 Task: Create a due date automation trigger when advanced on, on the tuesday of the week before a card is due add basic not assigned to me at 11:00 AM.
Action: Mouse moved to (1224, 102)
Screenshot: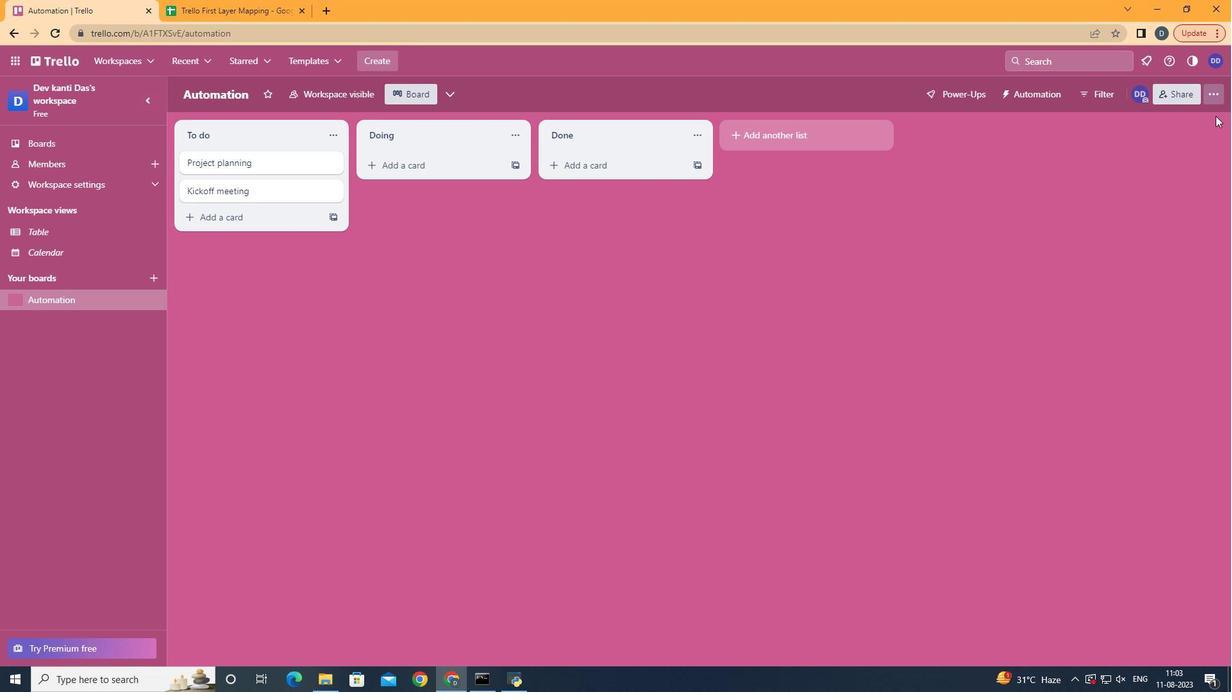 
Action: Mouse pressed left at (1224, 102)
Screenshot: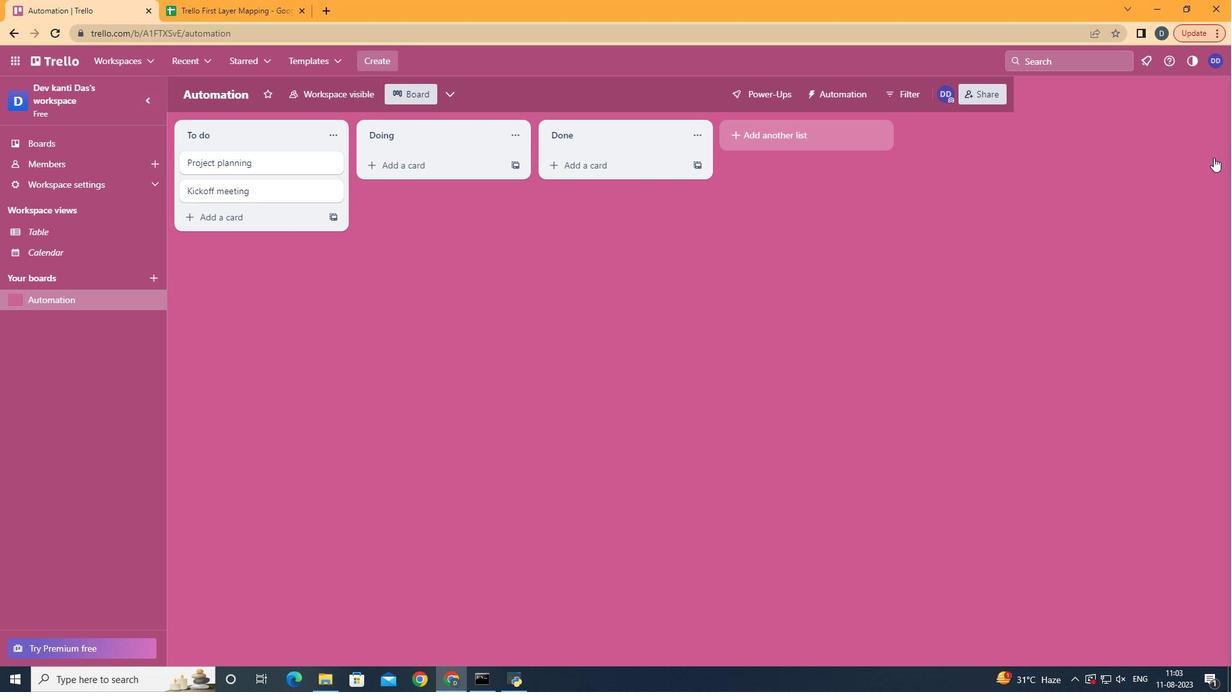 
Action: Mouse moved to (1182, 264)
Screenshot: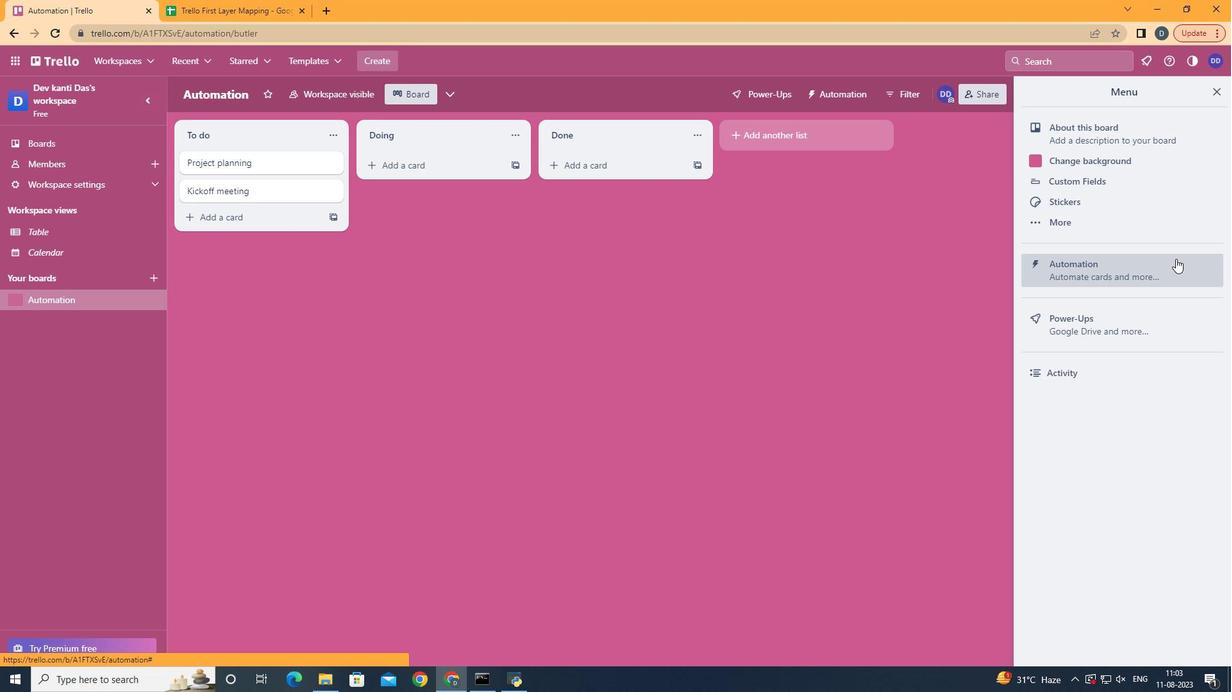 
Action: Mouse pressed left at (1182, 264)
Screenshot: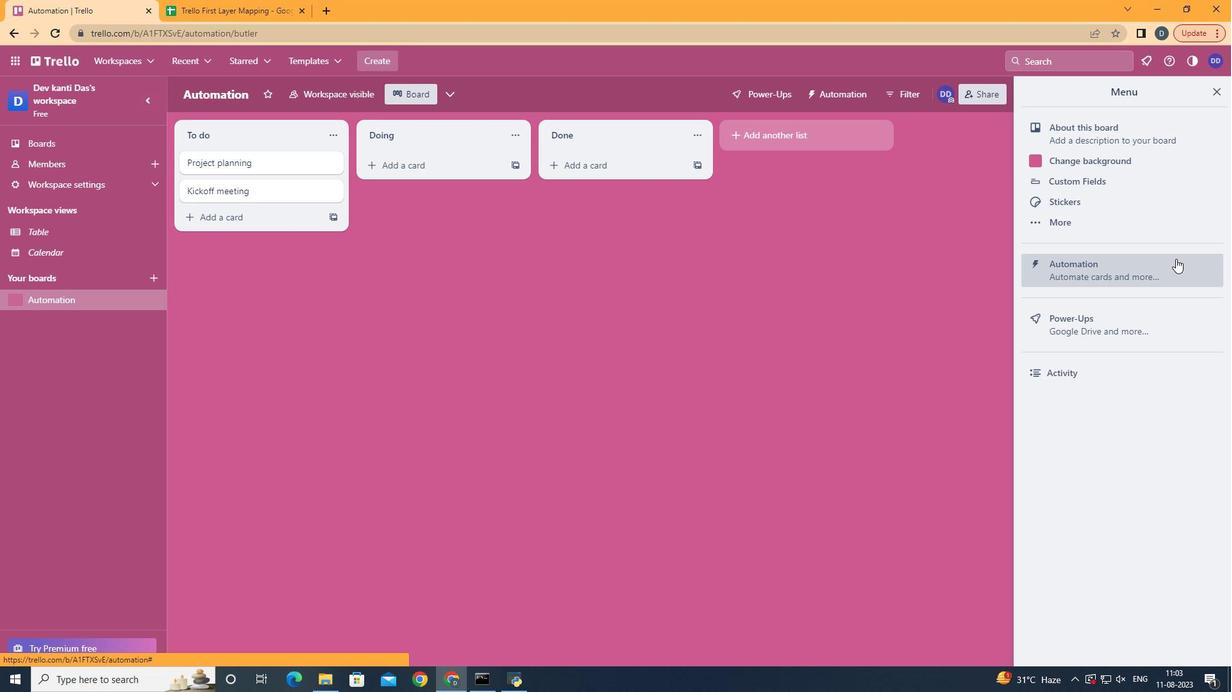 
Action: Mouse moved to (262, 270)
Screenshot: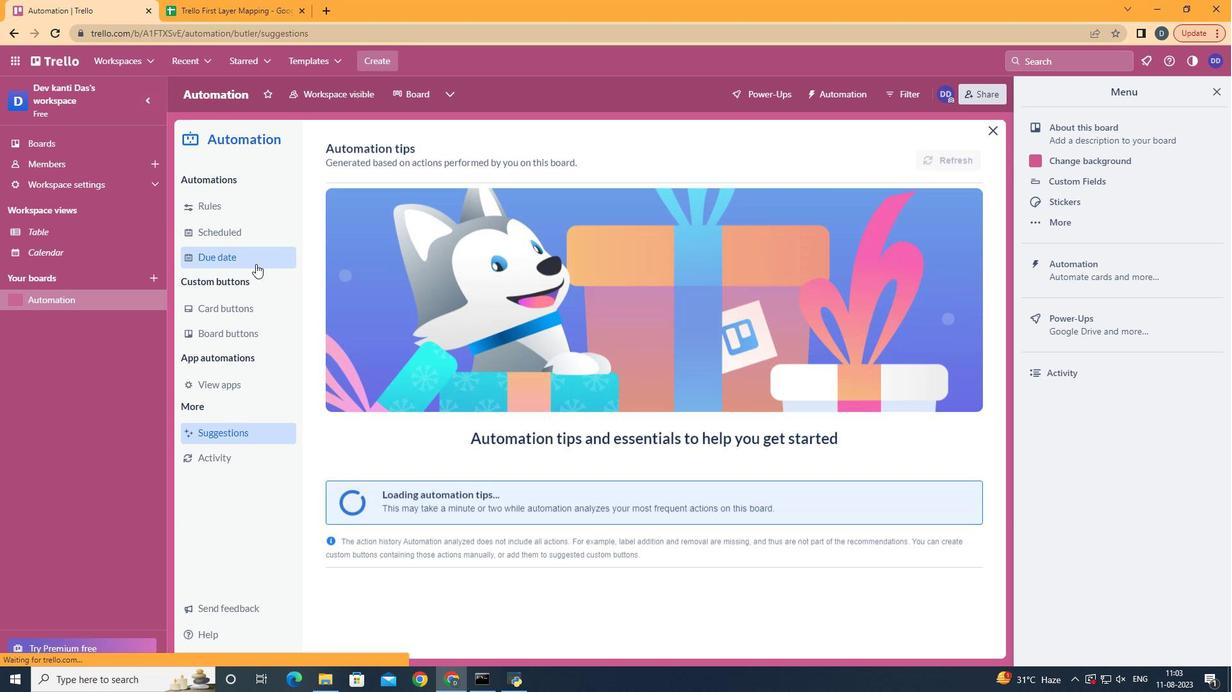 
Action: Mouse pressed left at (262, 270)
Screenshot: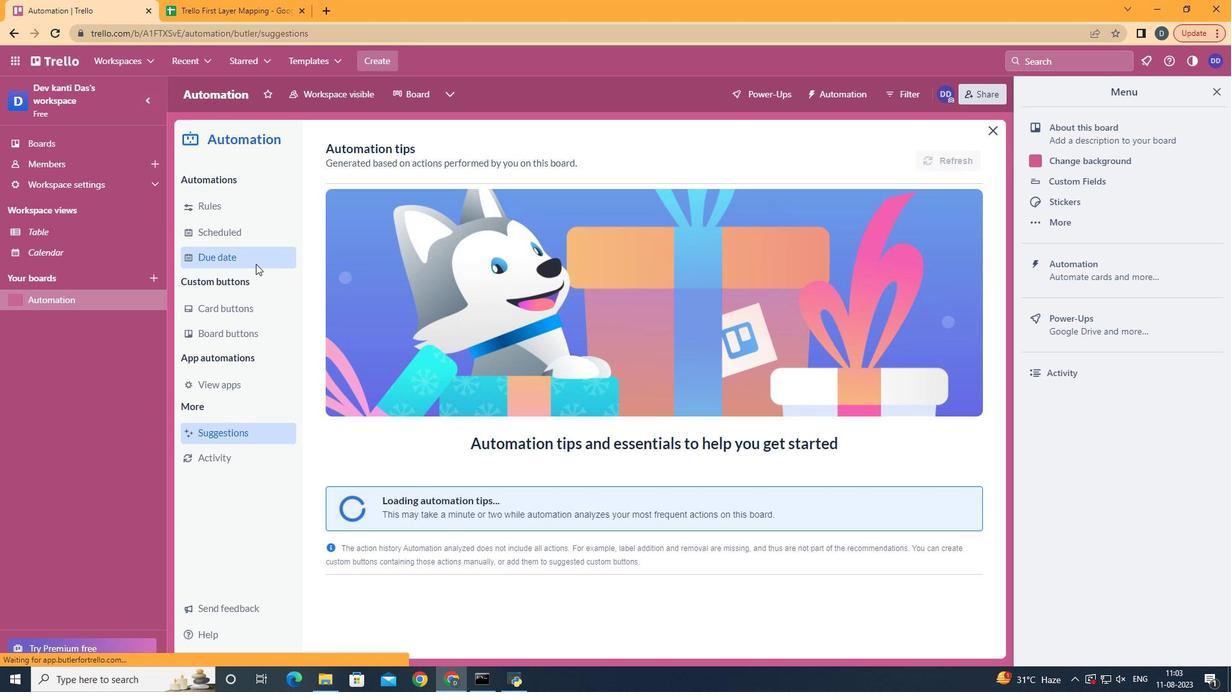 
Action: Mouse moved to (899, 159)
Screenshot: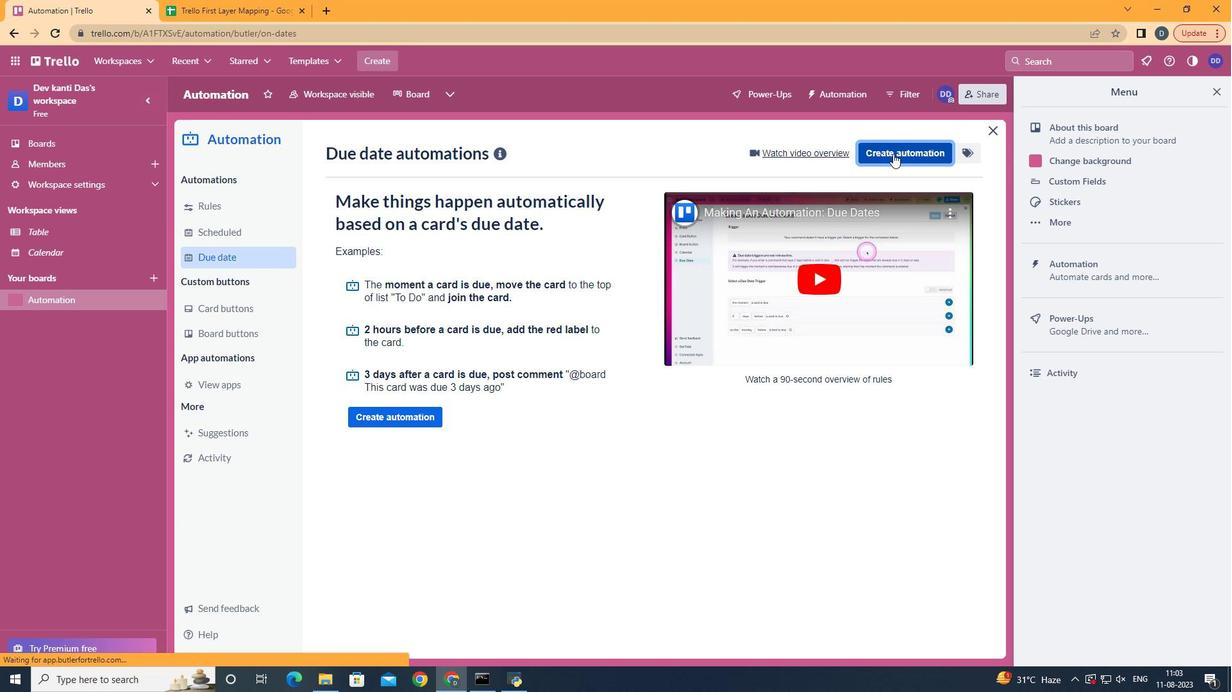 
Action: Mouse pressed left at (899, 159)
Screenshot: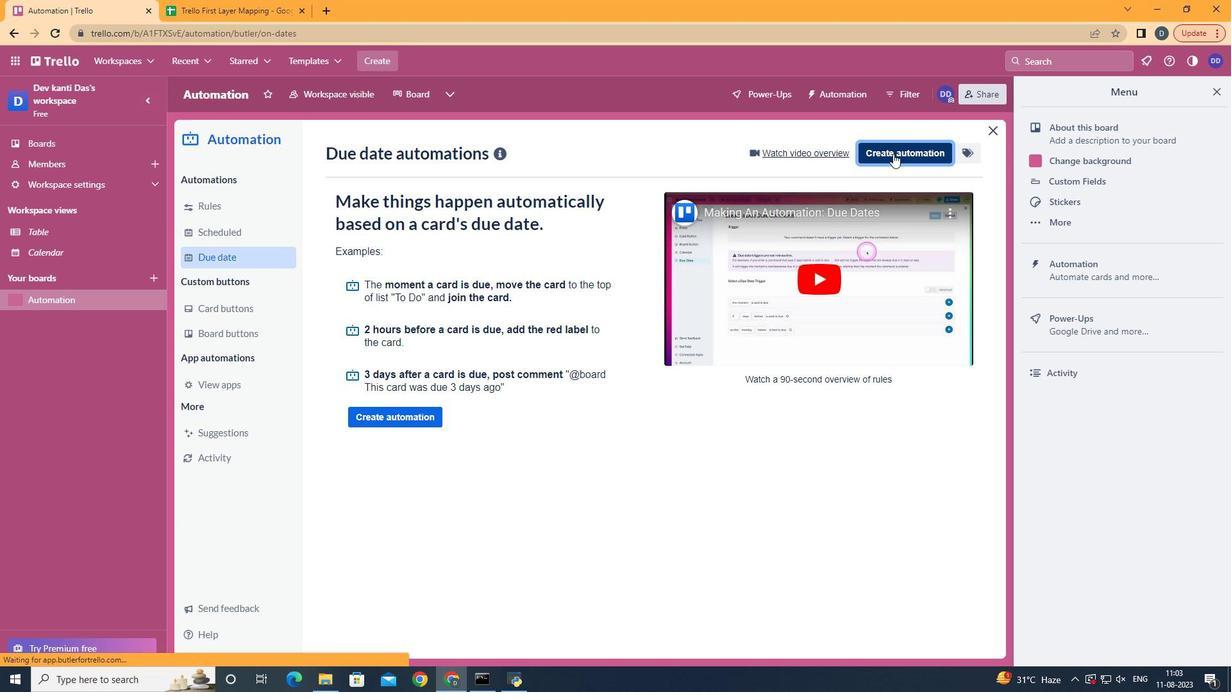 
Action: Mouse moved to (719, 280)
Screenshot: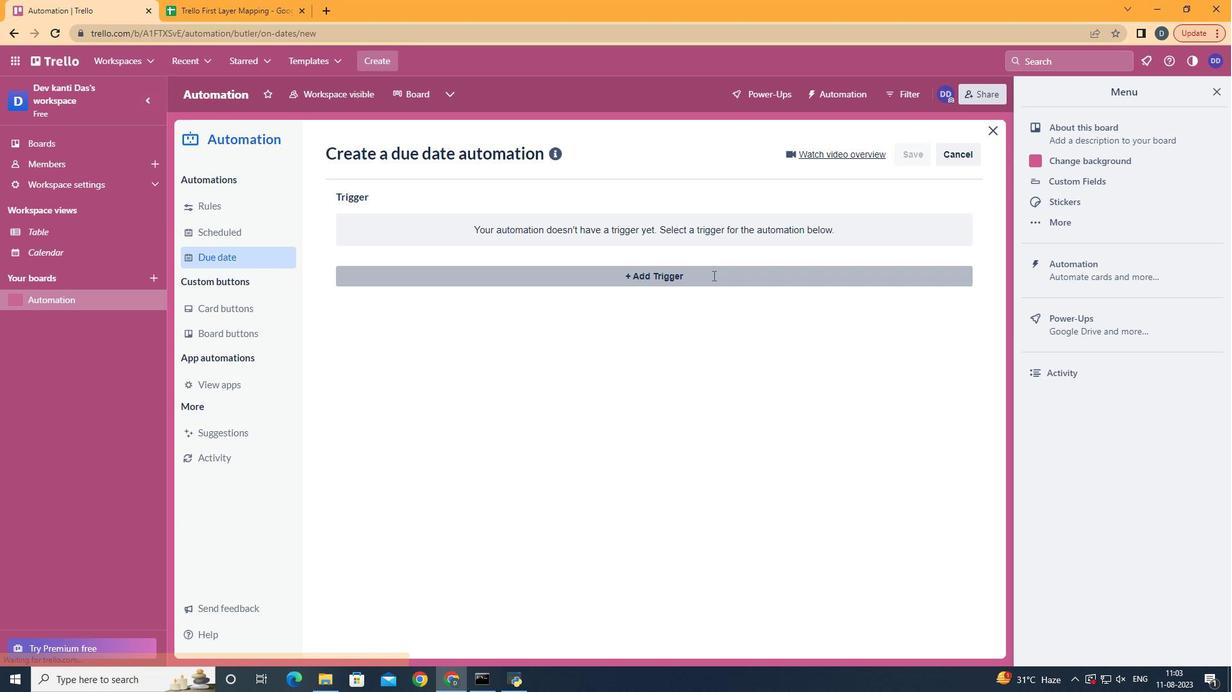 
Action: Mouse pressed left at (719, 280)
Screenshot: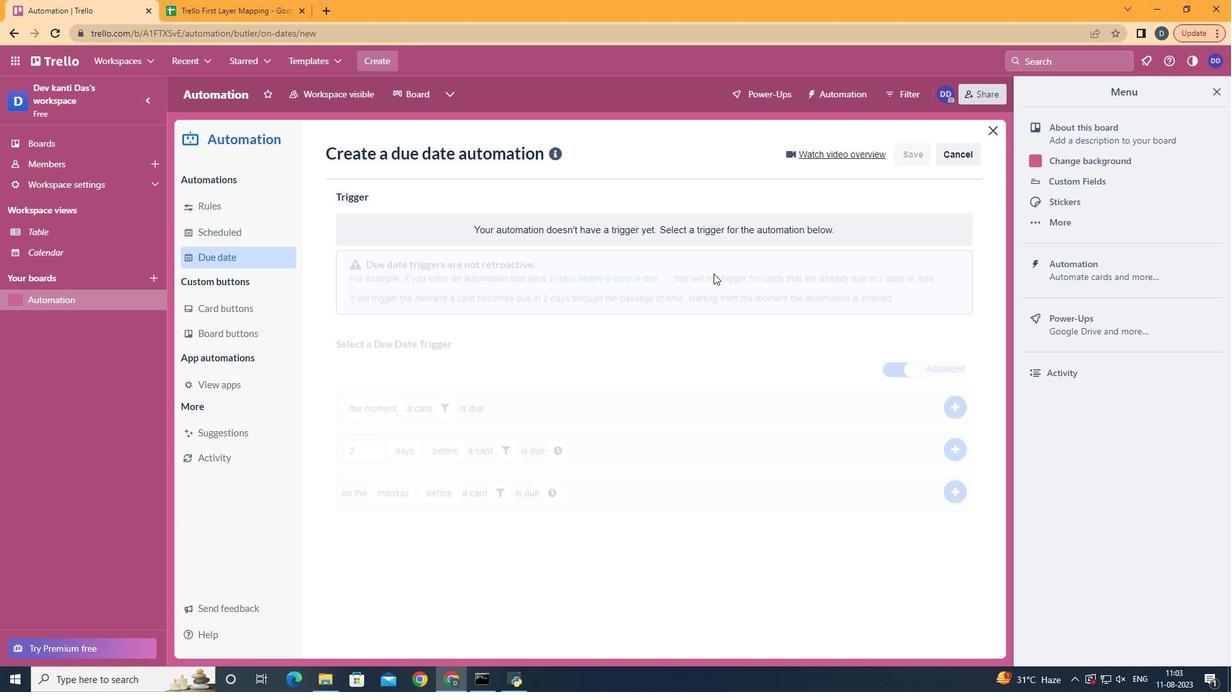 
Action: Mouse moved to (426, 362)
Screenshot: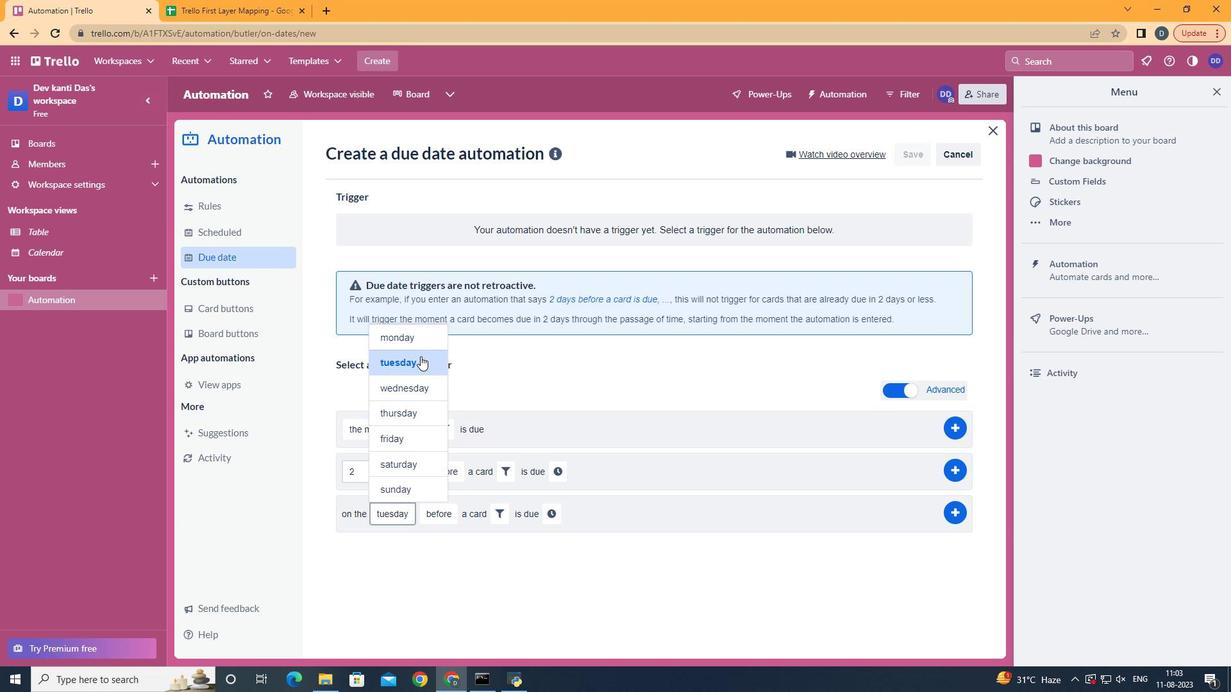 
Action: Mouse pressed left at (426, 362)
Screenshot: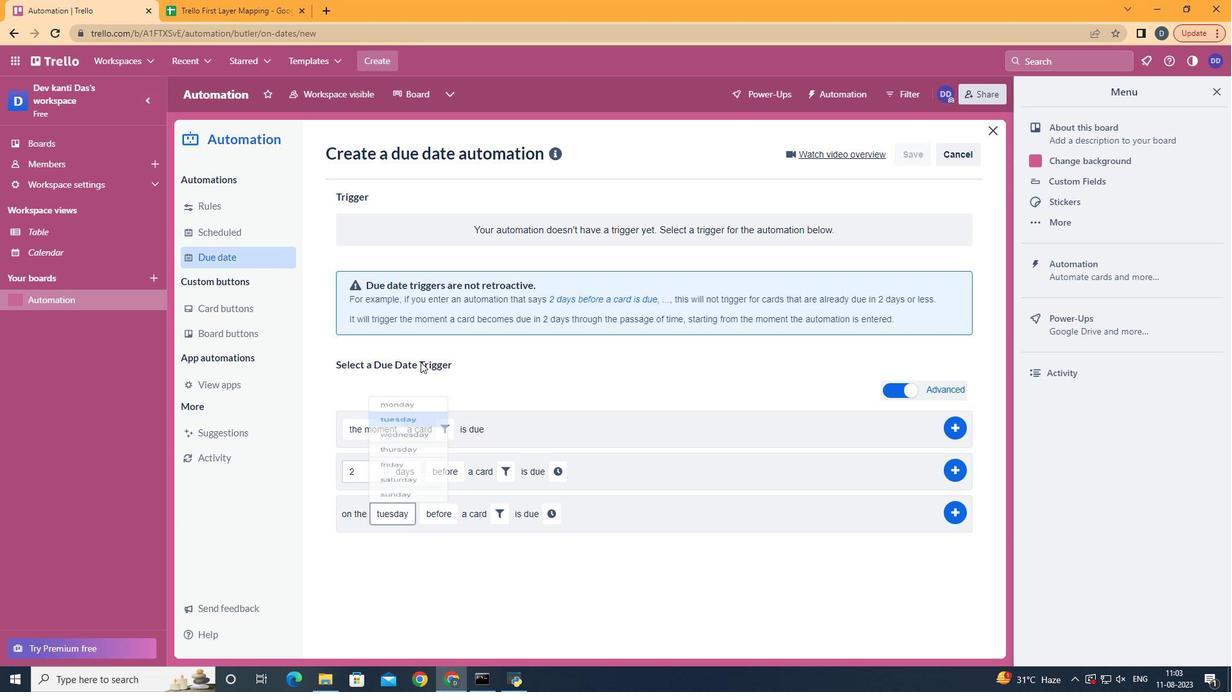 
Action: Mouse moved to (465, 621)
Screenshot: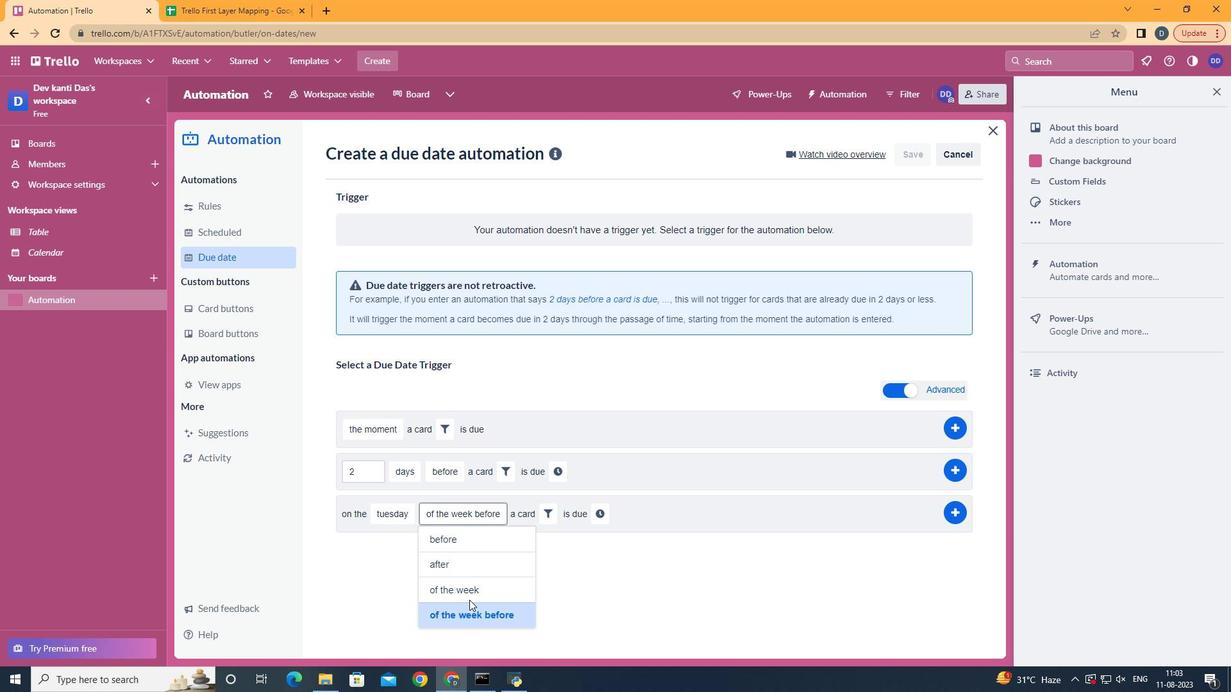 
Action: Mouse pressed left at (465, 621)
Screenshot: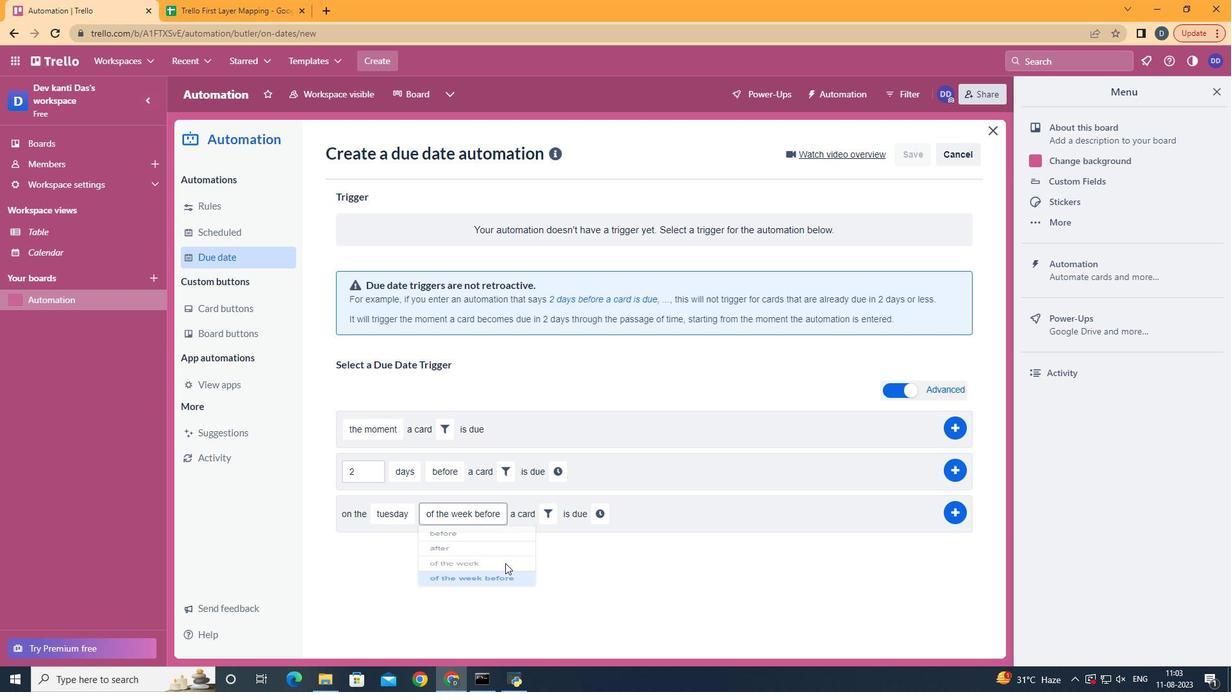 
Action: Mouse moved to (550, 518)
Screenshot: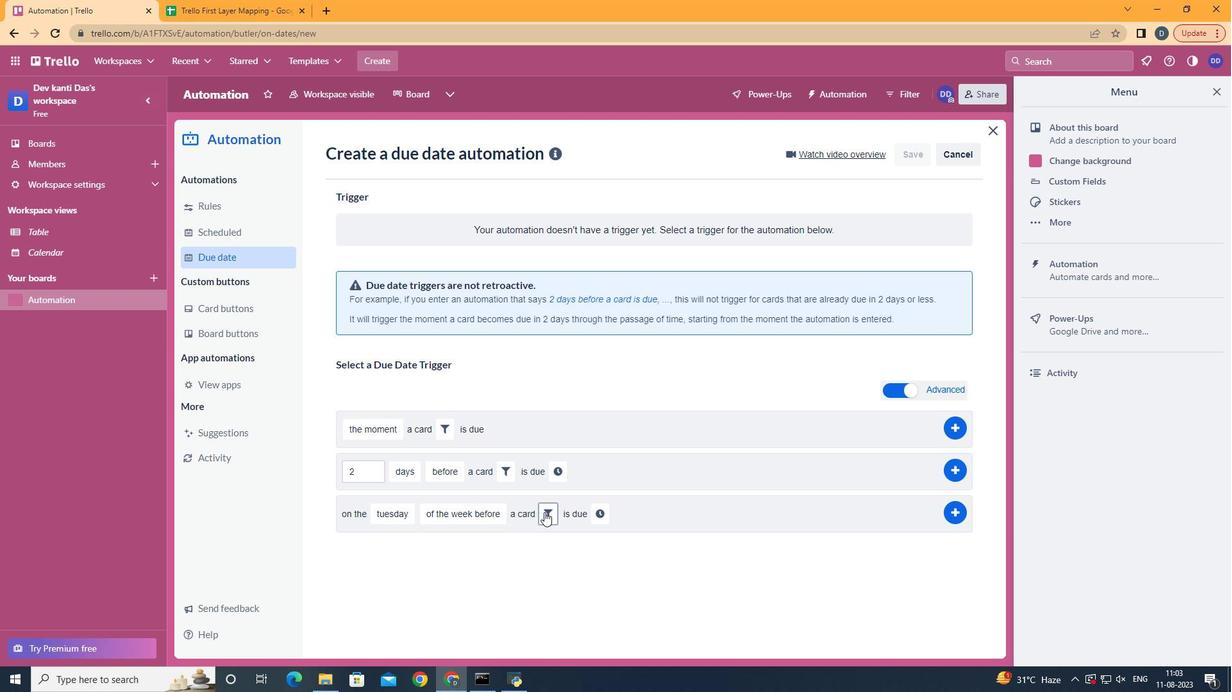 
Action: Mouse pressed left at (550, 518)
Screenshot: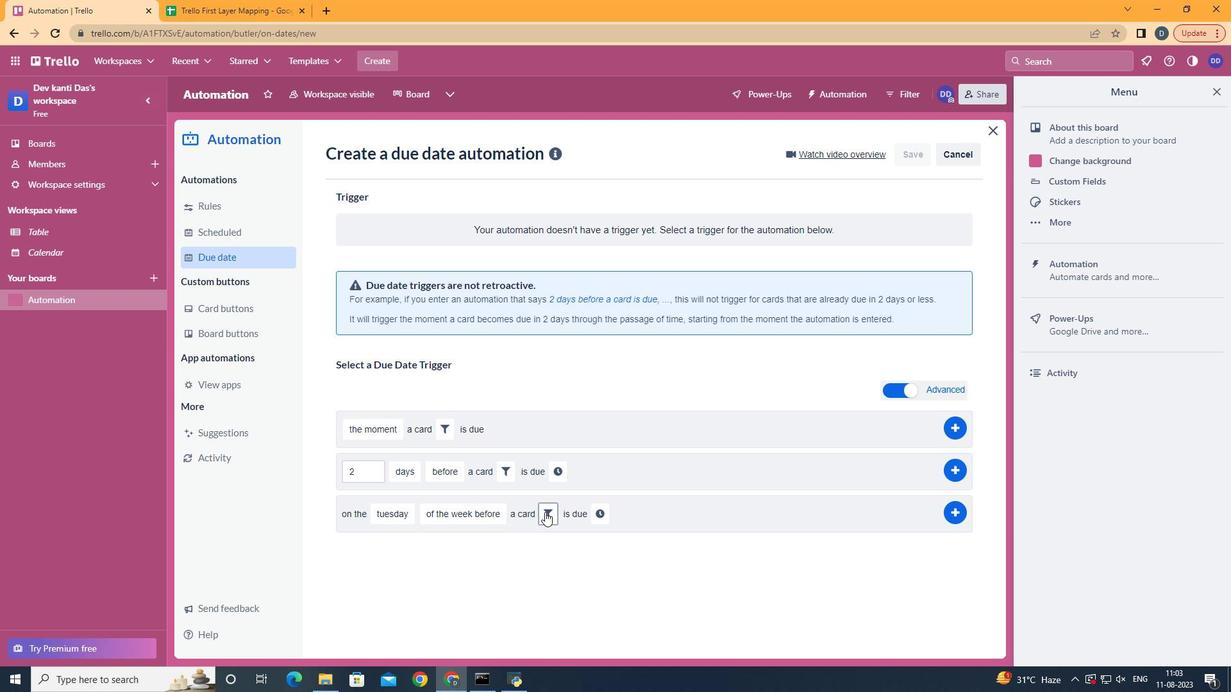 
Action: Mouse moved to (586, 566)
Screenshot: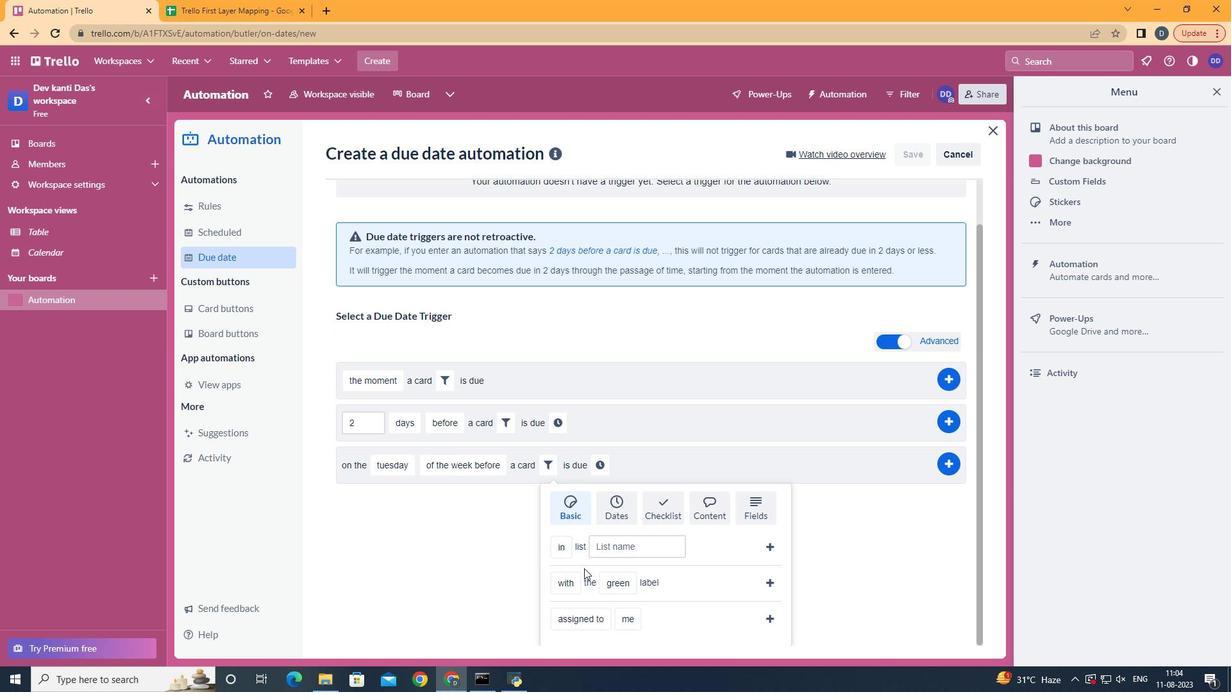 
Action: Mouse scrolled (586, 565) with delta (0, 0)
Screenshot: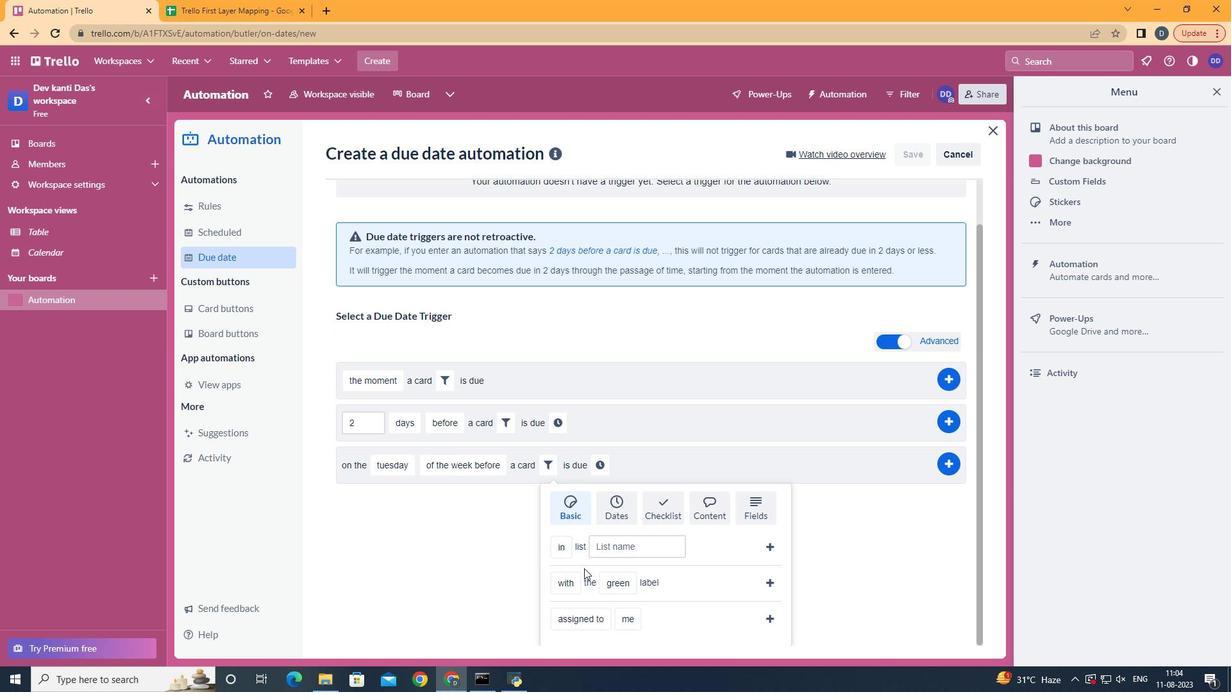 
Action: Mouse moved to (588, 571)
Screenshot: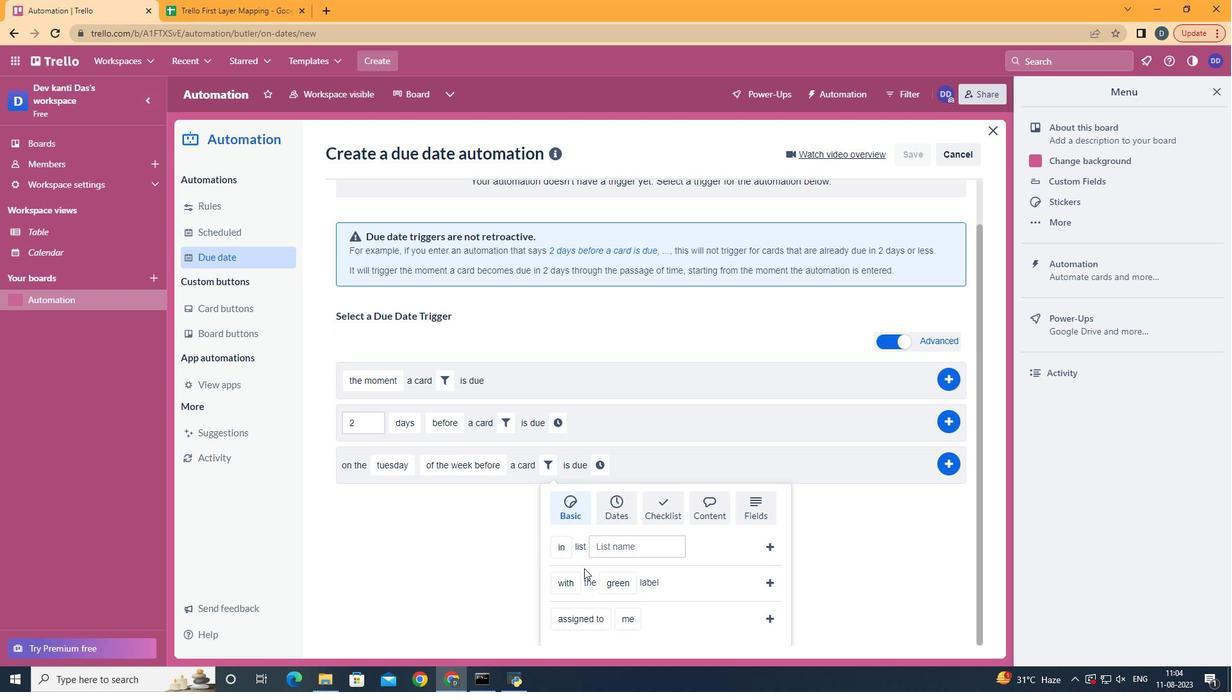 
Action: Mouse scrolled (588, 570) with delta (0, 0)
Screenshot: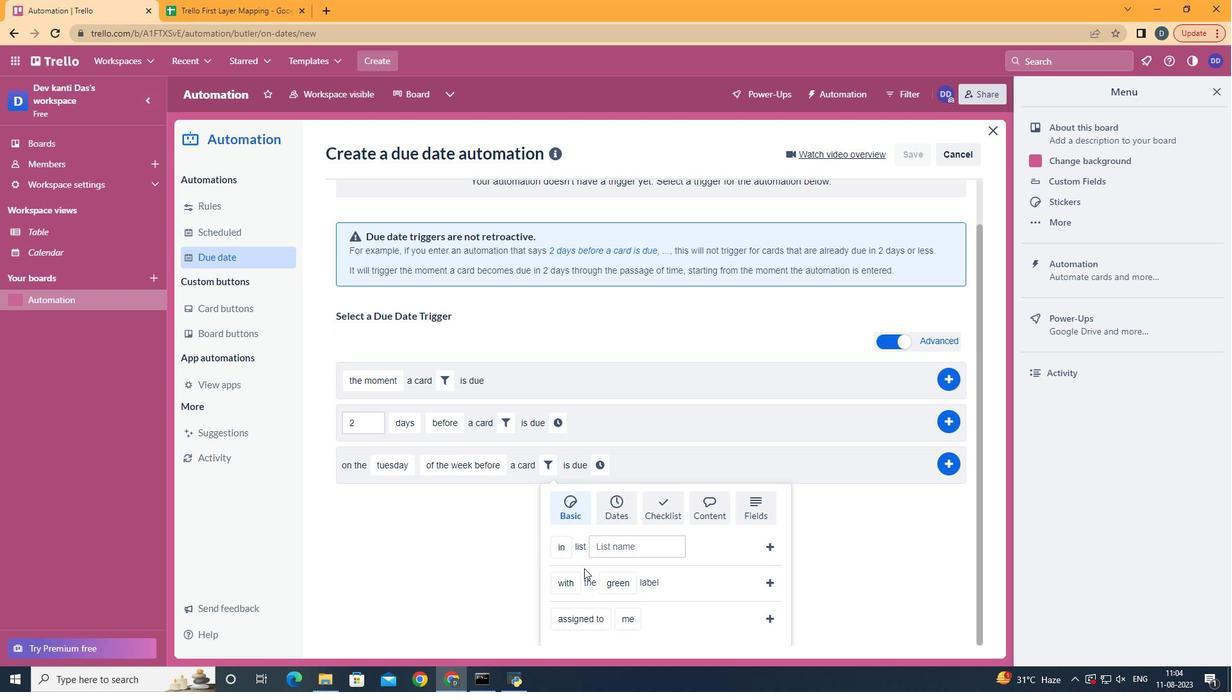 
Action: Mouse moved to (590, 574)
Screenshot: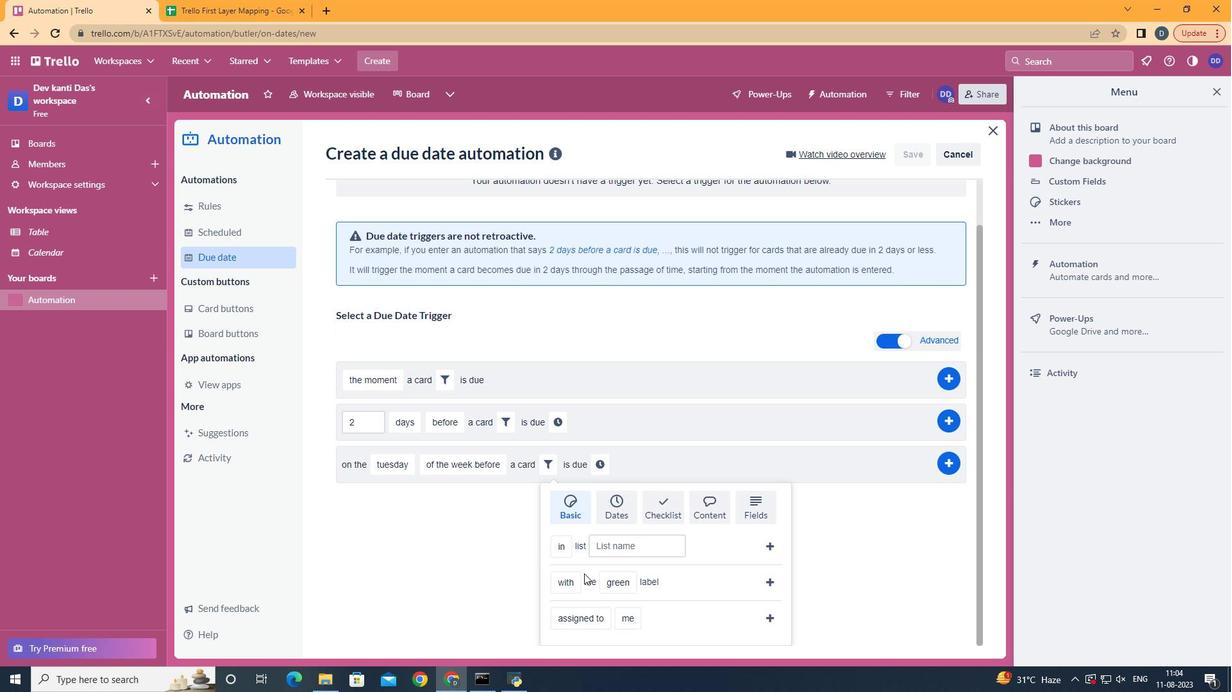 
Action: Mouse scrolled (590, 574) with delta (0, 0)
Screenshot: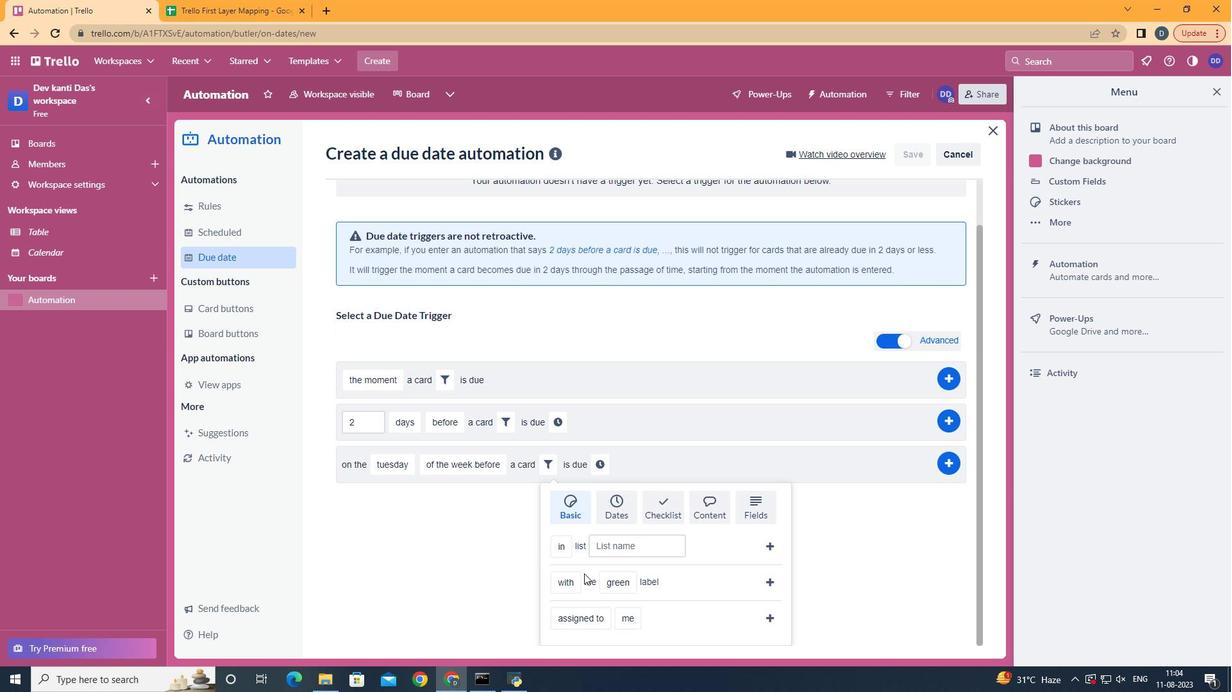 
Action: Mouse moved to (604, 605)
Screenshot: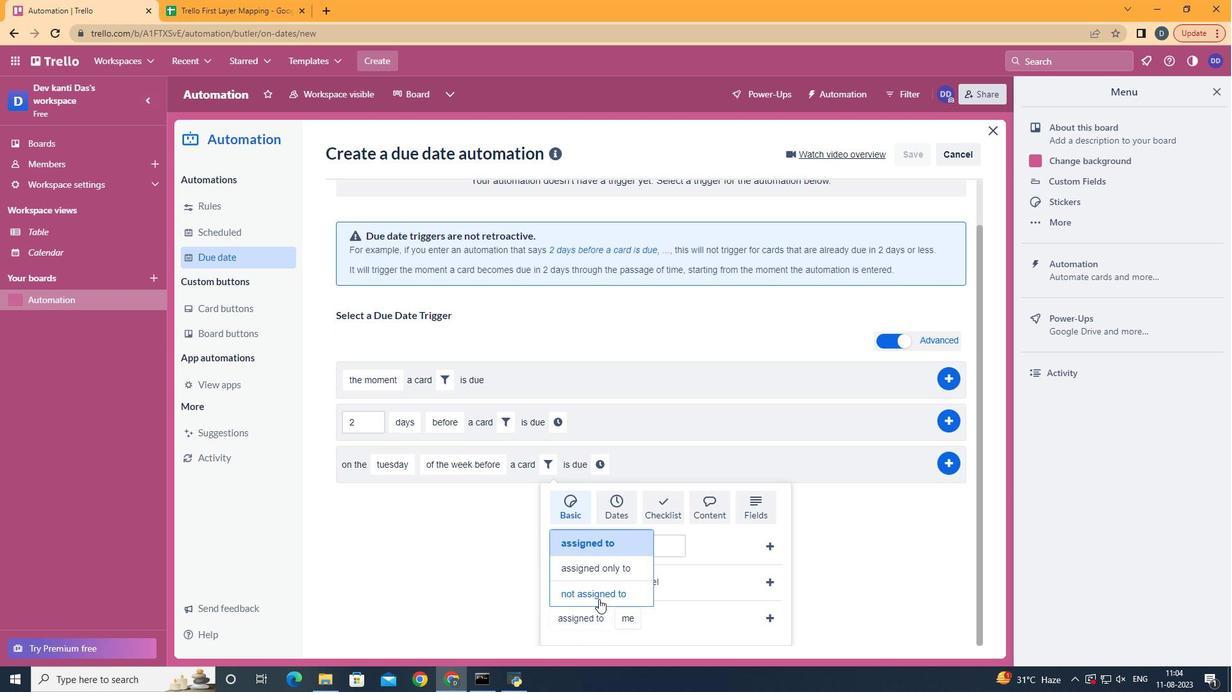 
Action: Mouse pressed left at (604, 605)
Screenshot: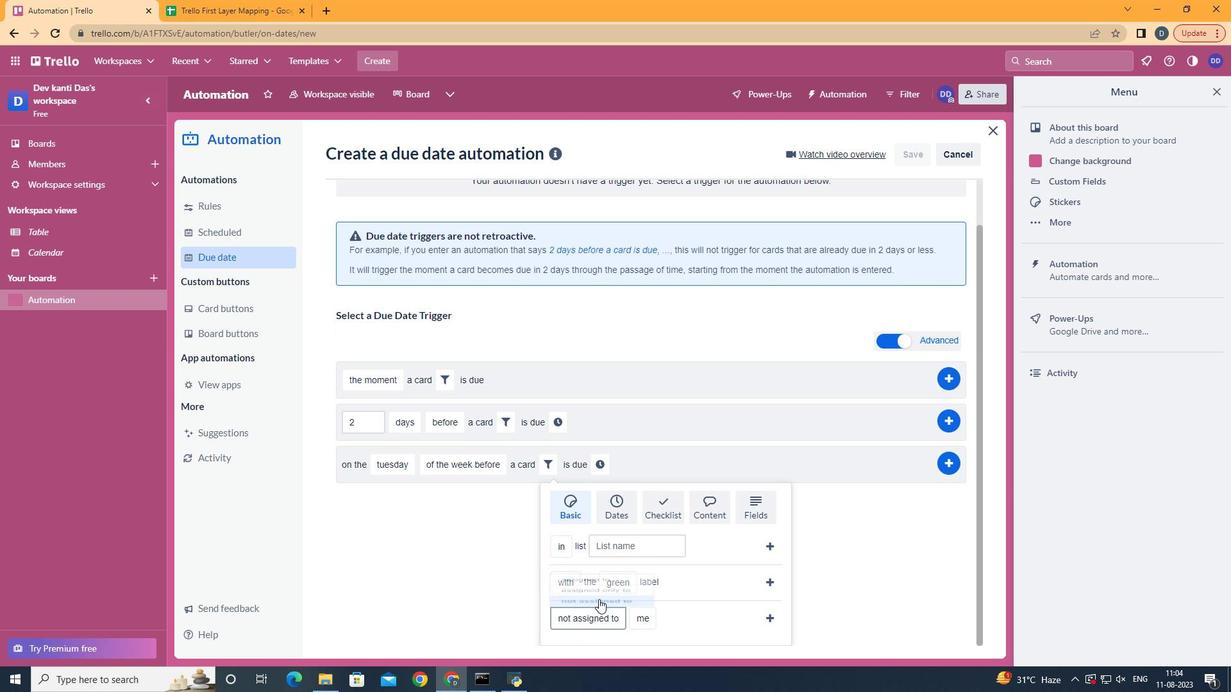 
Action: Mouse moved to (774, 621)
Screenshot: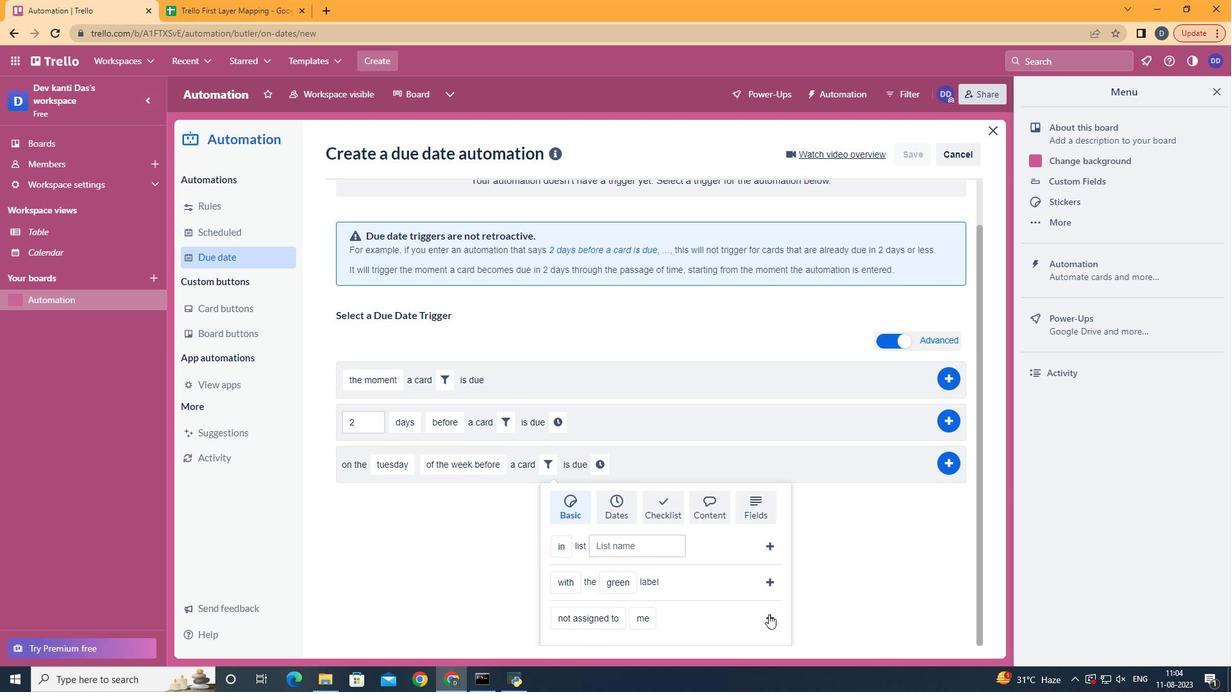 
Action: Mouse pressed left at (774, 621)
Screenshot: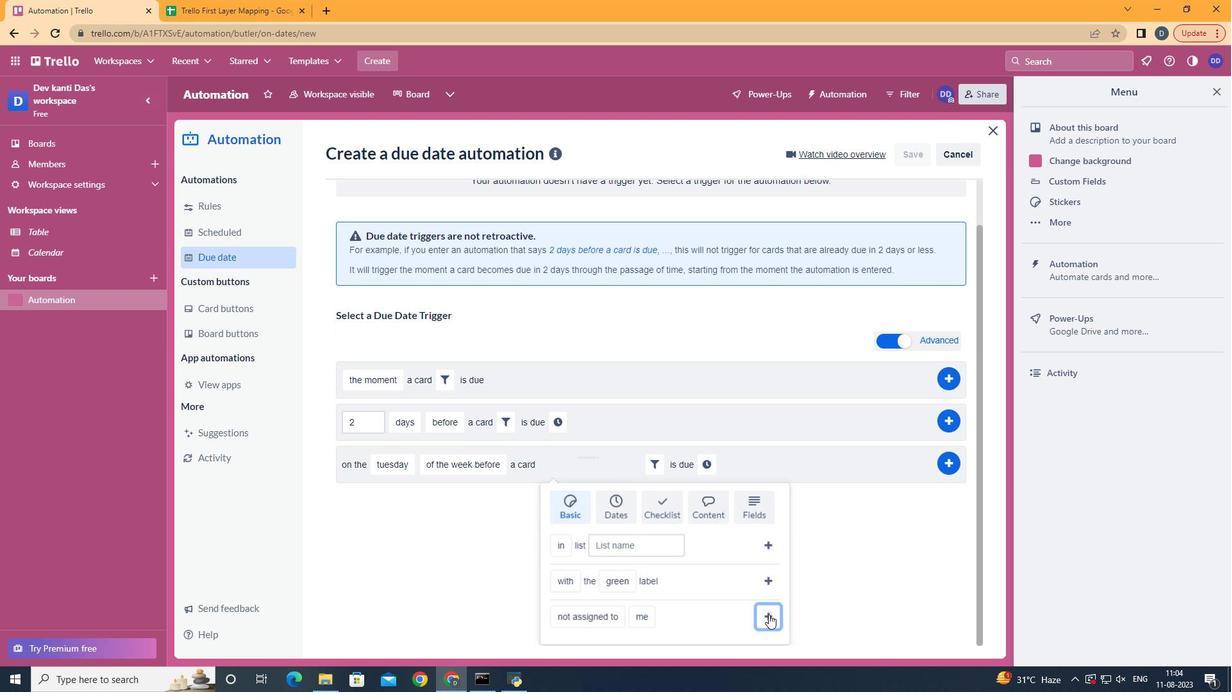 
Action: Mouse moved to (708, 508)
Screenshot: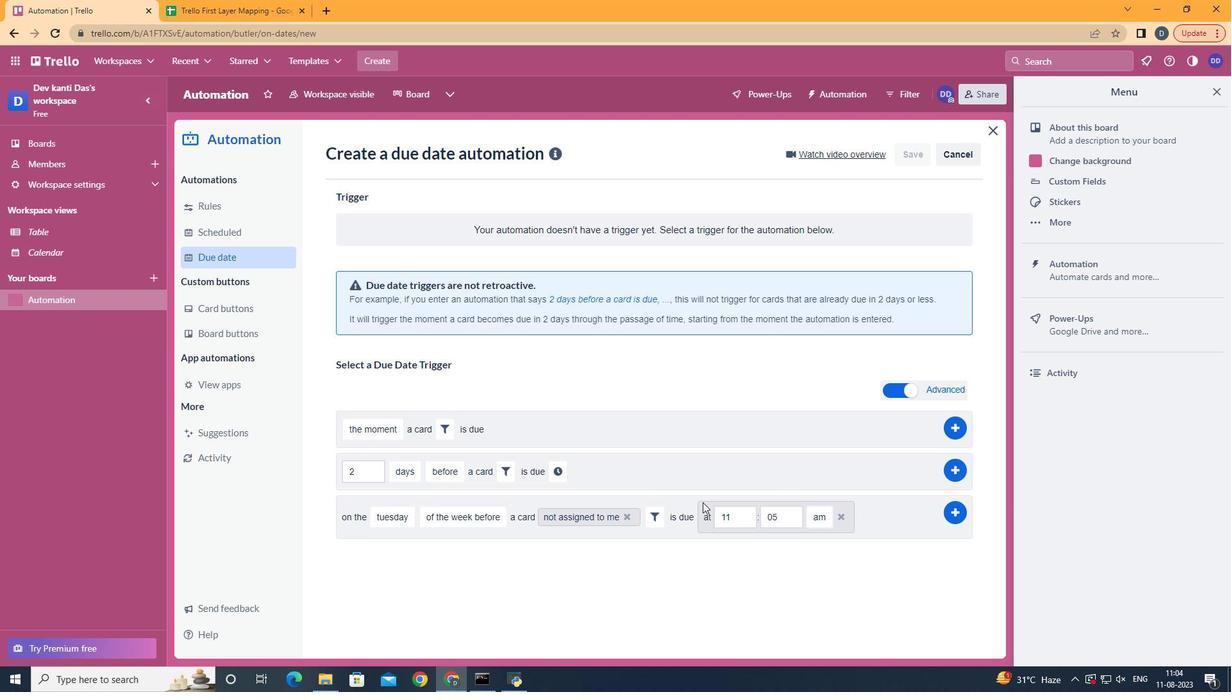 
Action: Mouse pressed left at (708, 508)
Screenshot: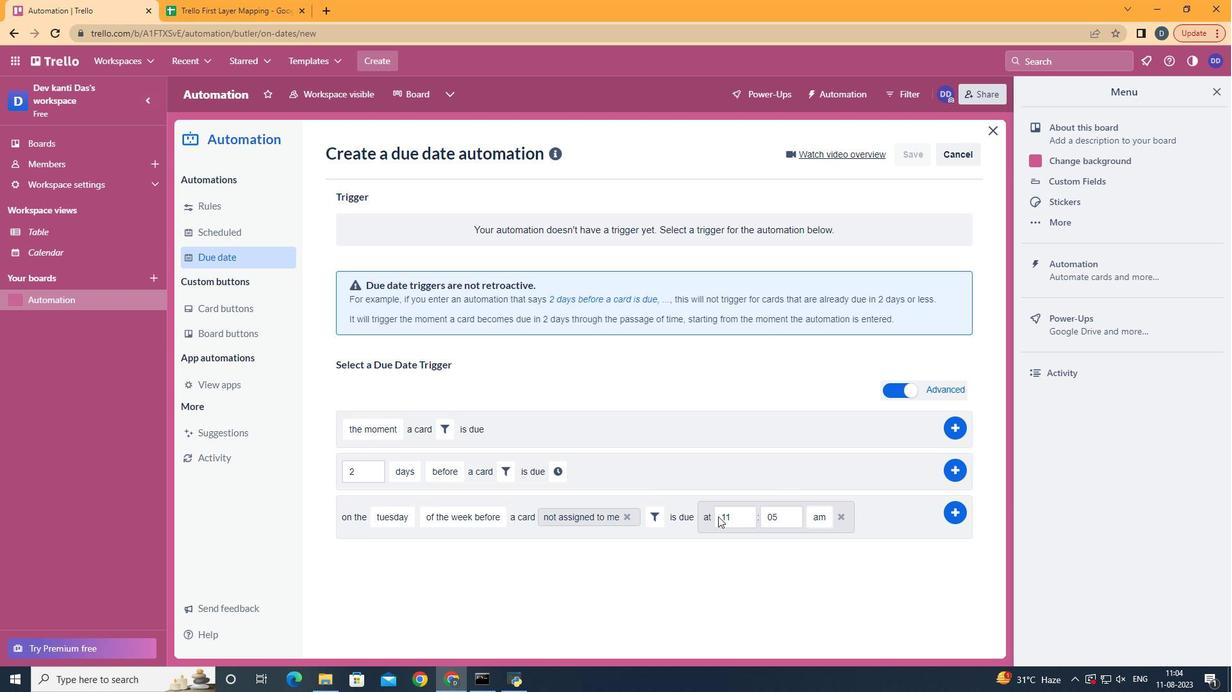 
Action: Mouse moved to (790, 518)
Screenshot: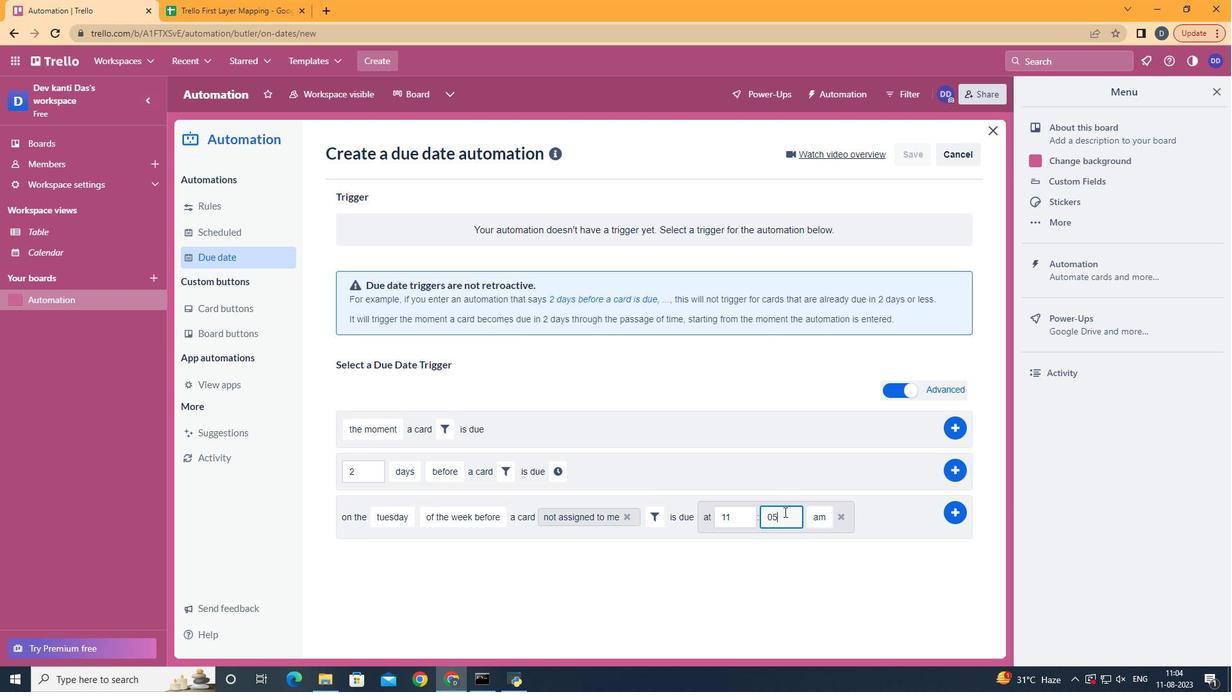 
Action: Mouse pressed left at (790, 518)
Screenshot: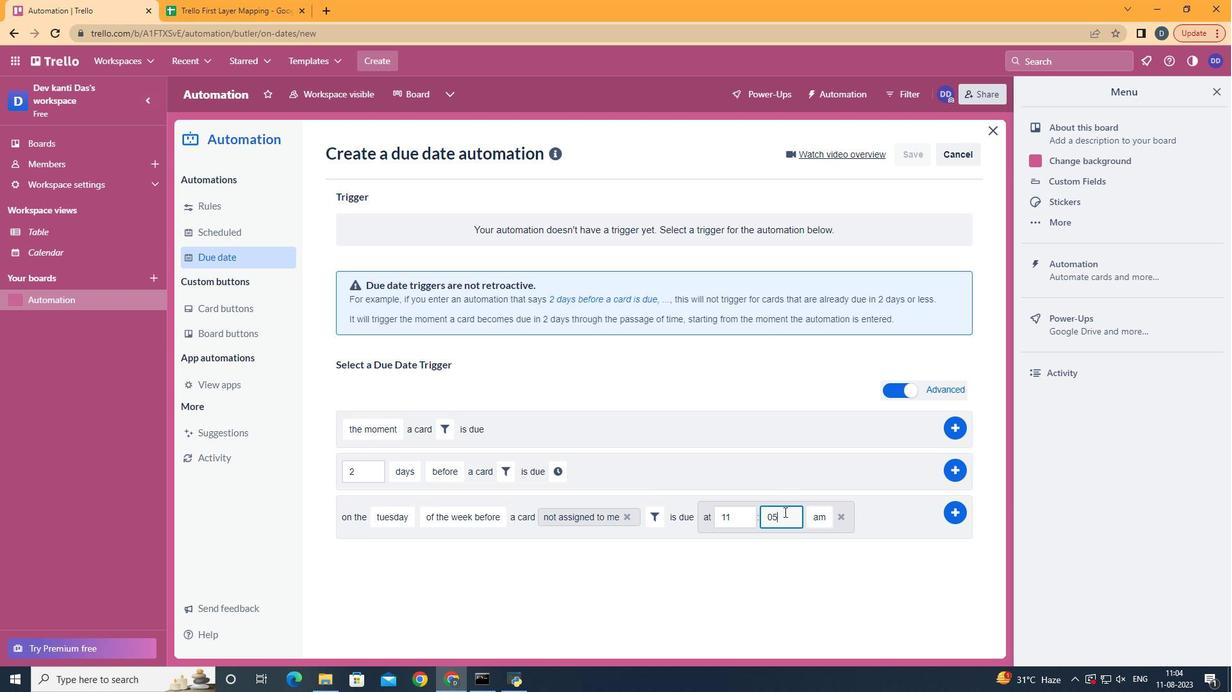 
Action: Key pressed <Key.backspace>0
Screenshot: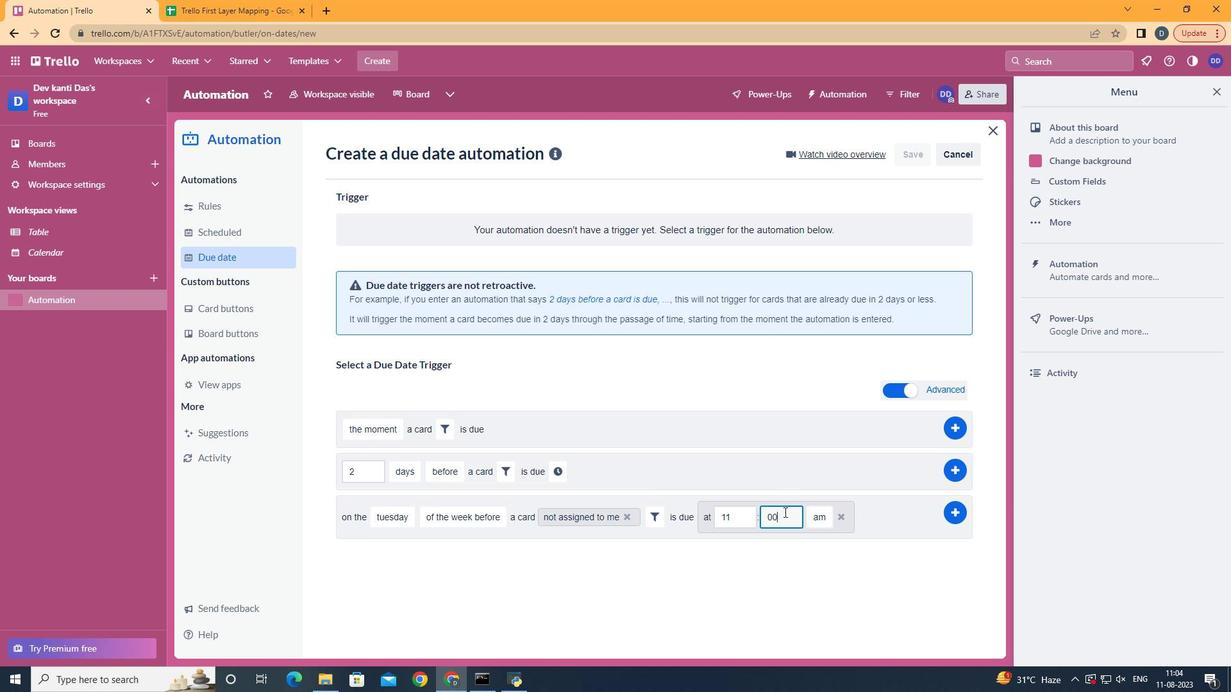 
Action: Mouse moved to (966, 520)
Screenshot: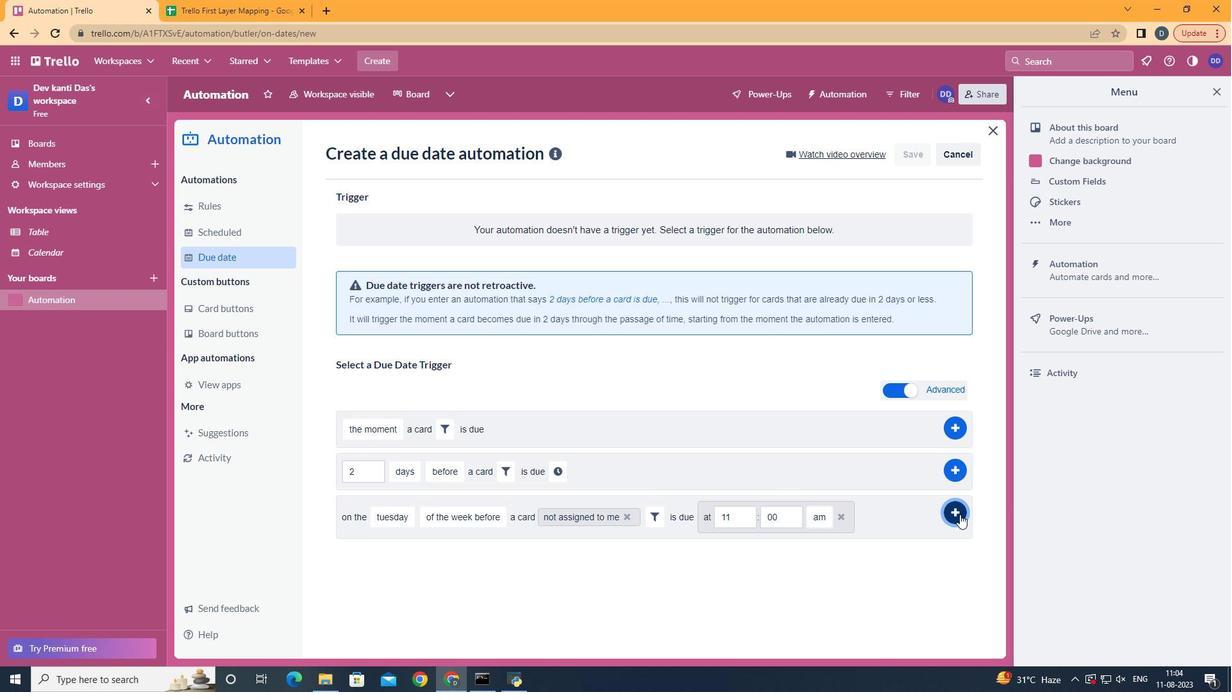 
Action: Mouse pressed left at (966, 520)
Screenshot: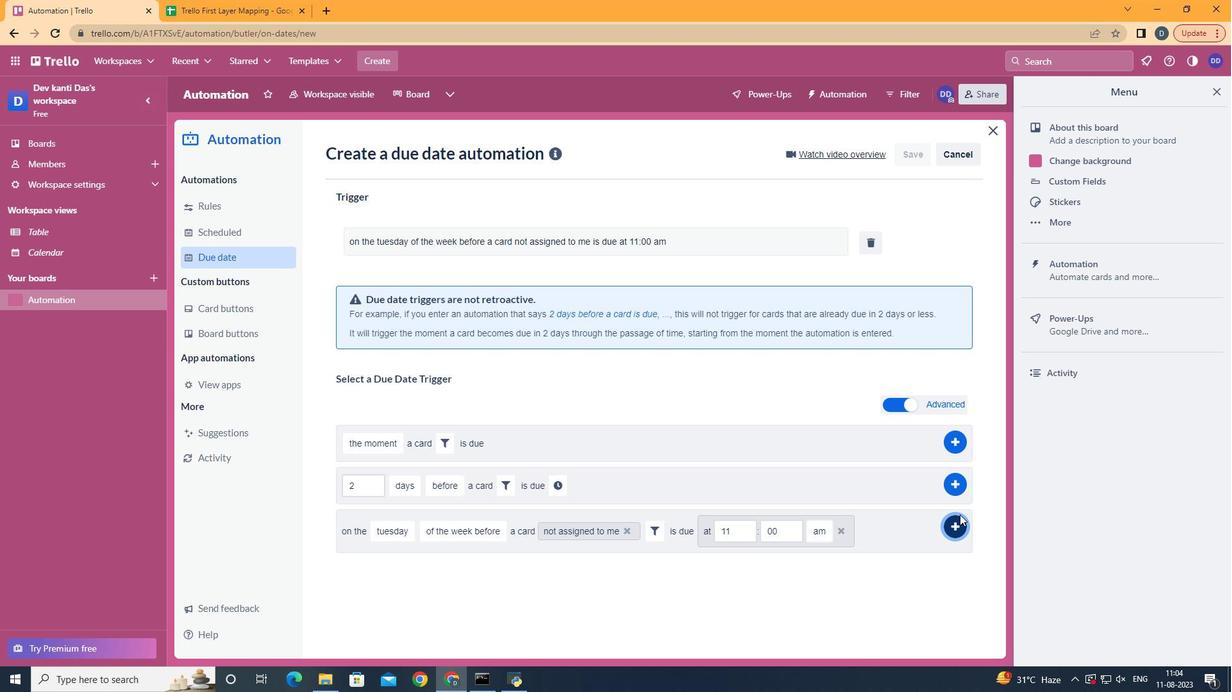 
